 Task: Add an event with the title Second Monthly Progress Review, date ''2023/11/08'', time 7:00 AM to 9:00 AMand add a description: Participants will understand the role of nonverbal cues, such as body language, facial expressions, and gestures, in communication. They will learn how to use nonverbal signals effectively to convey their message and understand the nonverbal cues of others.Select event color  Peacock . Add location for the event as: 654 Mosque of Muhammad Ali, Cairo, Egypt, logged in from the account softage.6@softage.netand send the event invitation to softage.5@softage.net and softage.7@softage.net. Set a reminder for the event Doesn''t repeat
Action: Mouse moved to (73, 98)
Screenshot: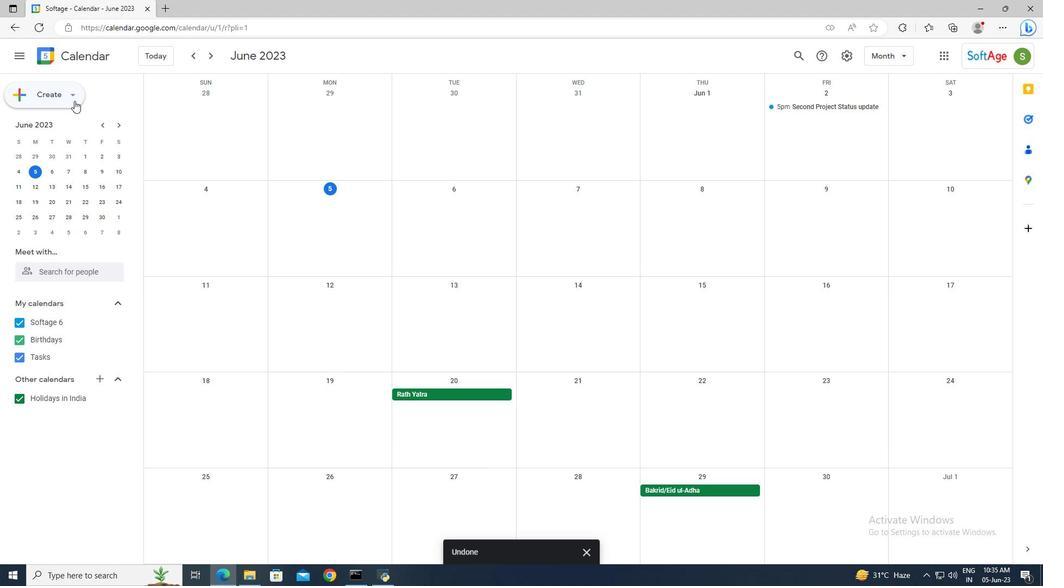 
Action: Mouse pressed left at (73, 98)
Screenshot: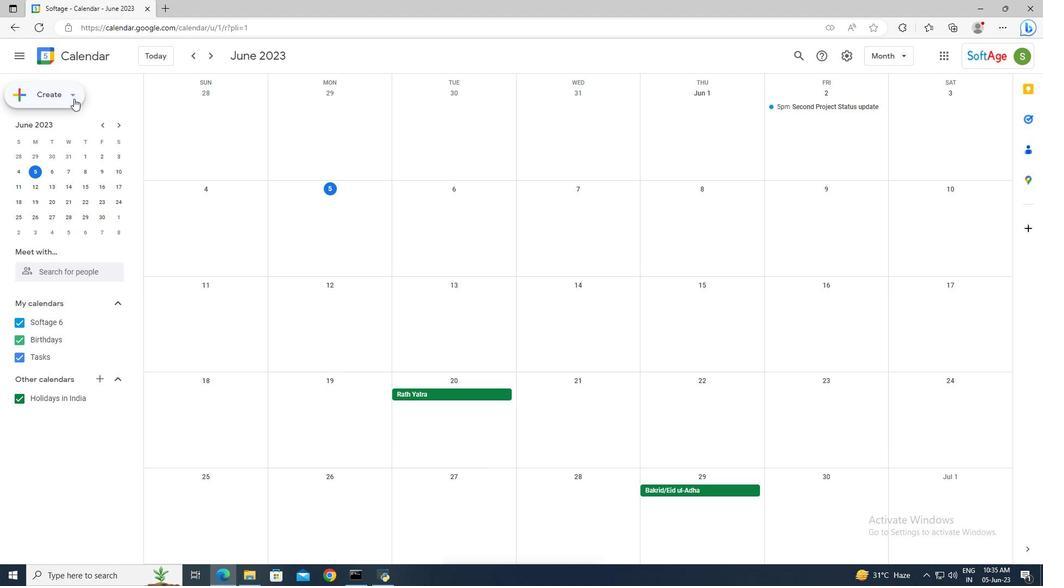 
Action: Mouse moved to (73, 122)
Screenshot: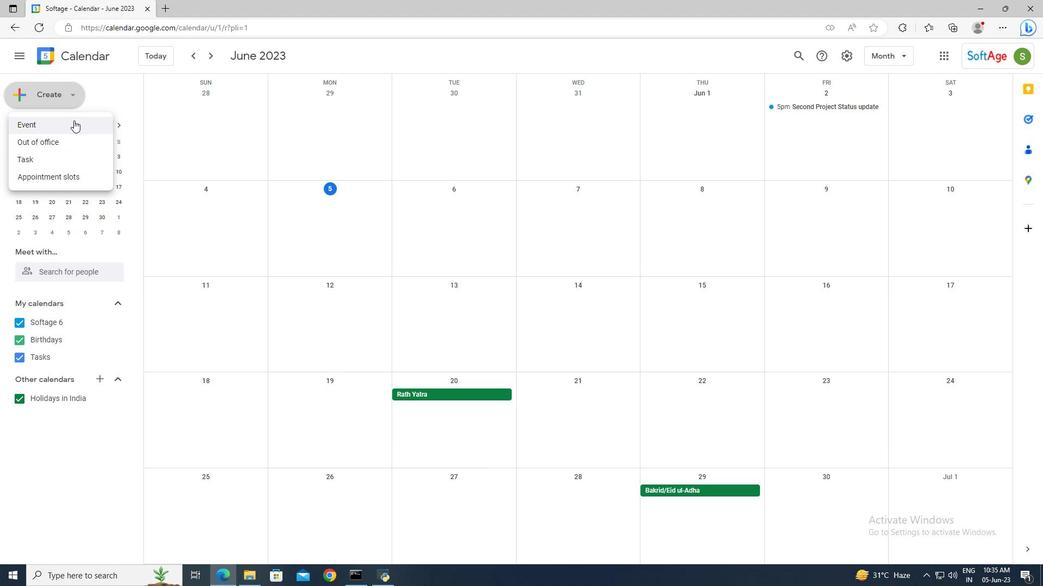 
Action: Mouse pressed left at (73, 122)
Screenshot: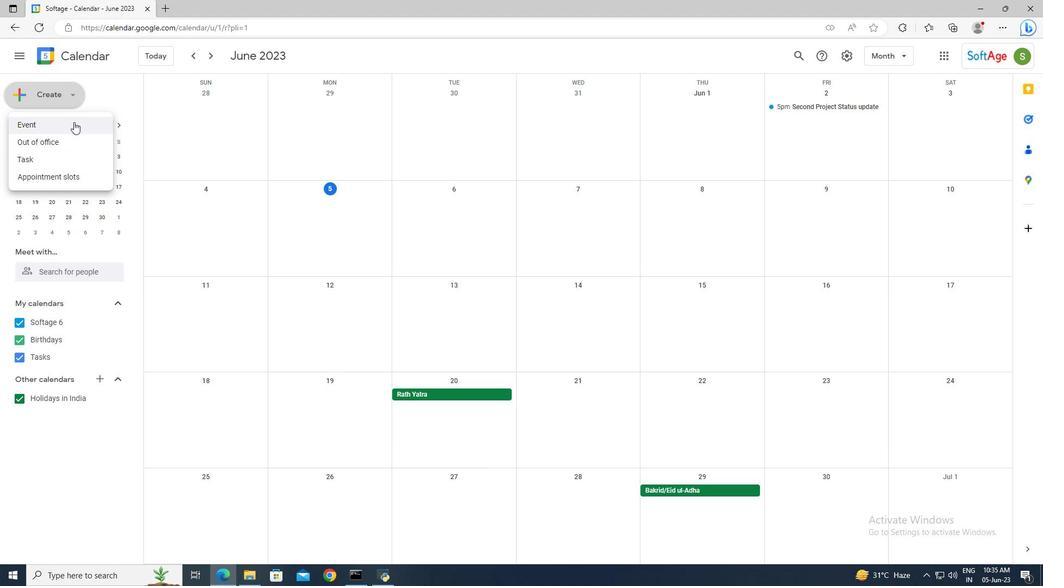 
Action: Mouse moved to (172, 424)
Screenshot: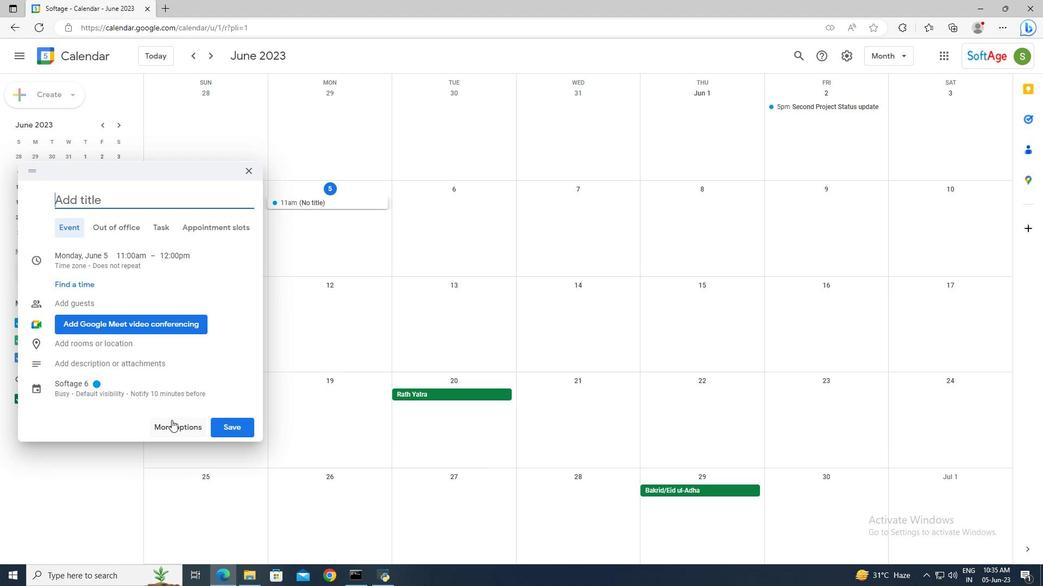 
Action: Mouse pressed left at (172, 424)
Screenshot: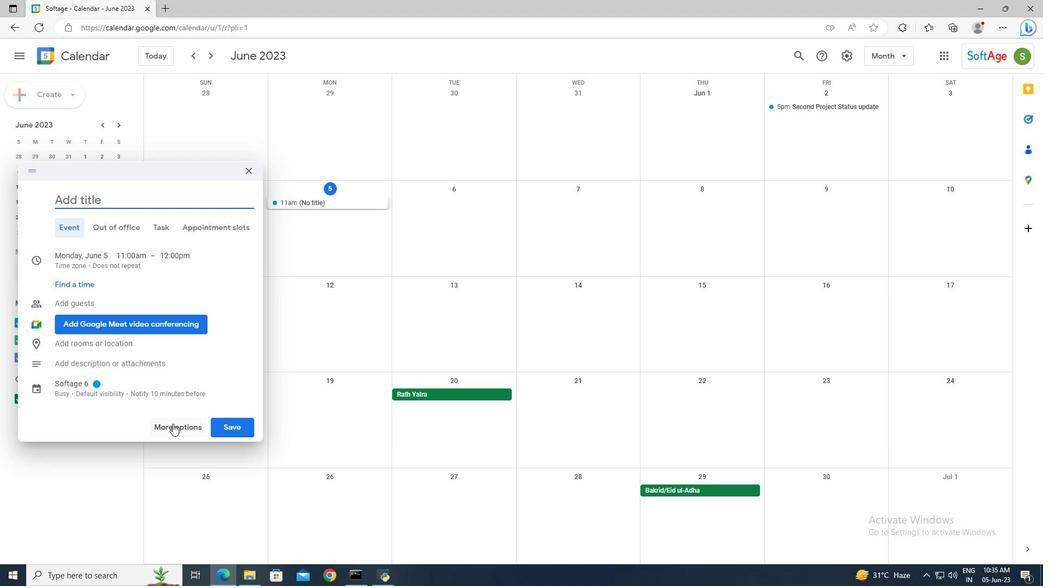 
Action: Mouse moved to (159, 62)
Screenshot: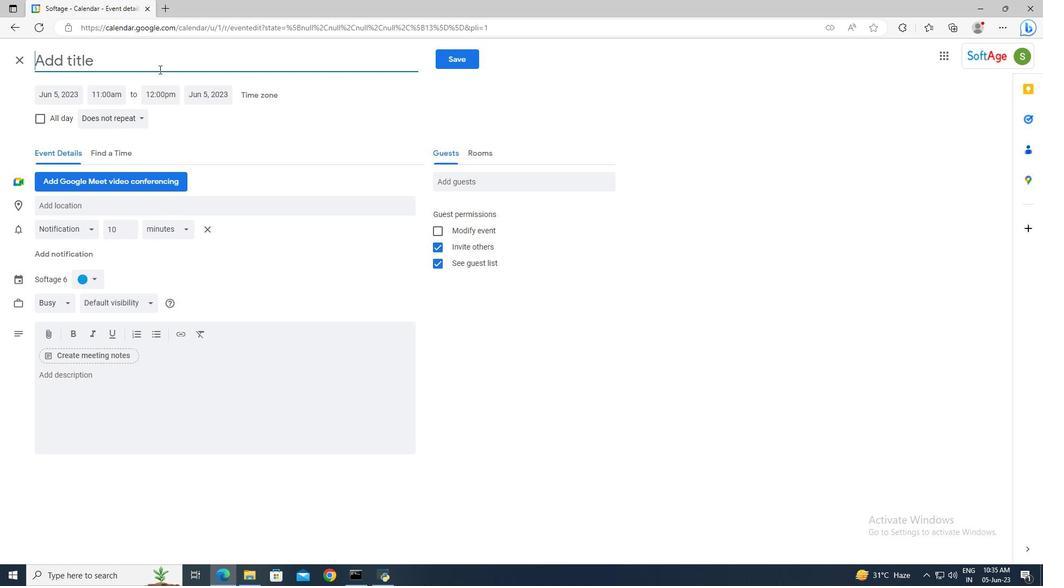 
Action: Mouse pressed left at (159, 62)
Screenshot: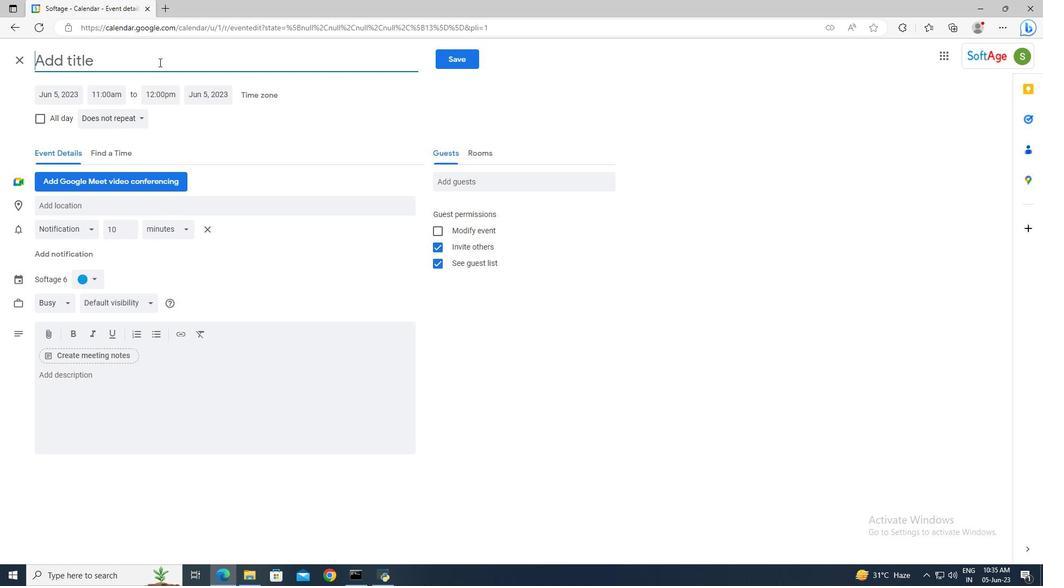 
Action: Mouse moved to (157, 60)
Screenshot: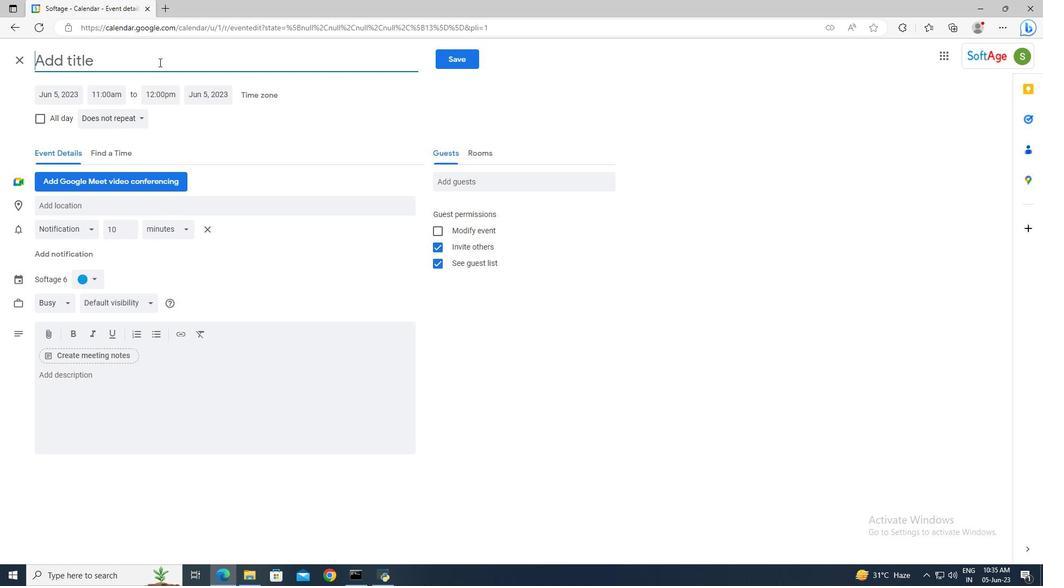 
Action: Key pressed <Key.shift>Sec
Screenshot: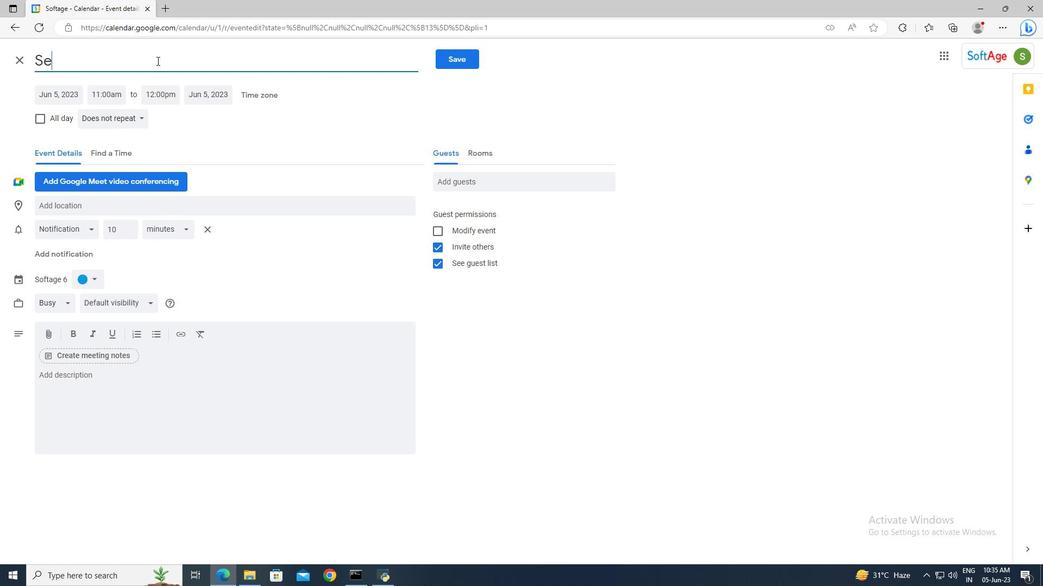 
Action: Mouse moved to (157, 60)
Screenshot: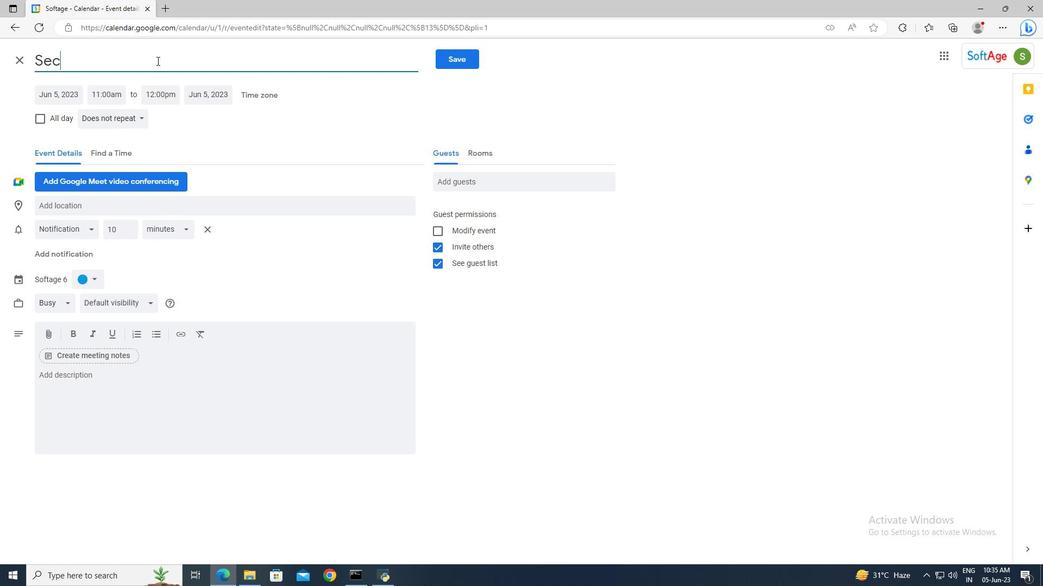 
Action: Key pressed ond<Key.space><Key.shift>Monthly<Key.space><Key.shift>Progress<Key.space><Key.shift>Review
Screenshot: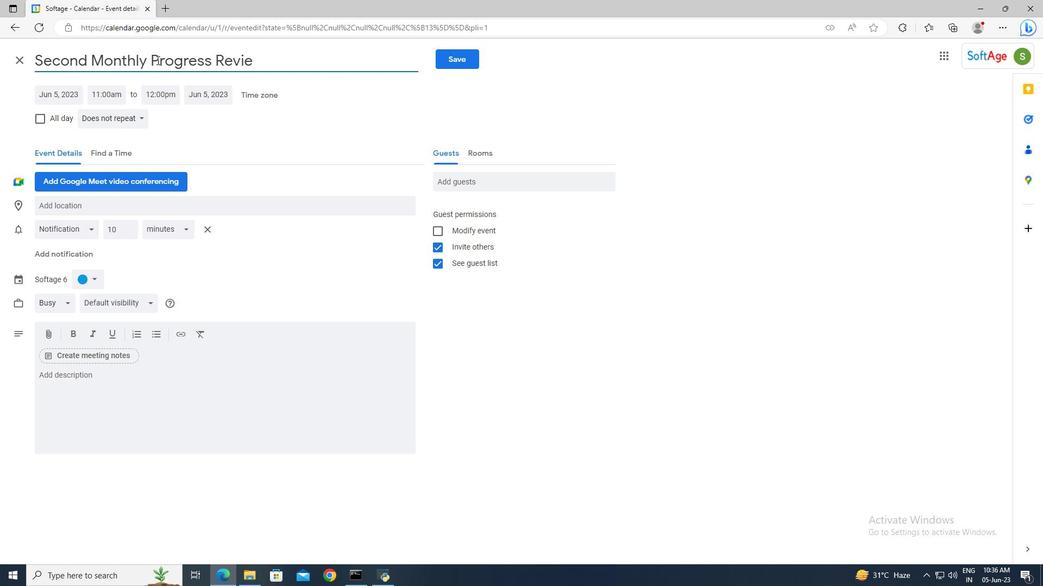 
Action: Mouse moved to (79, 95)
Screenshot: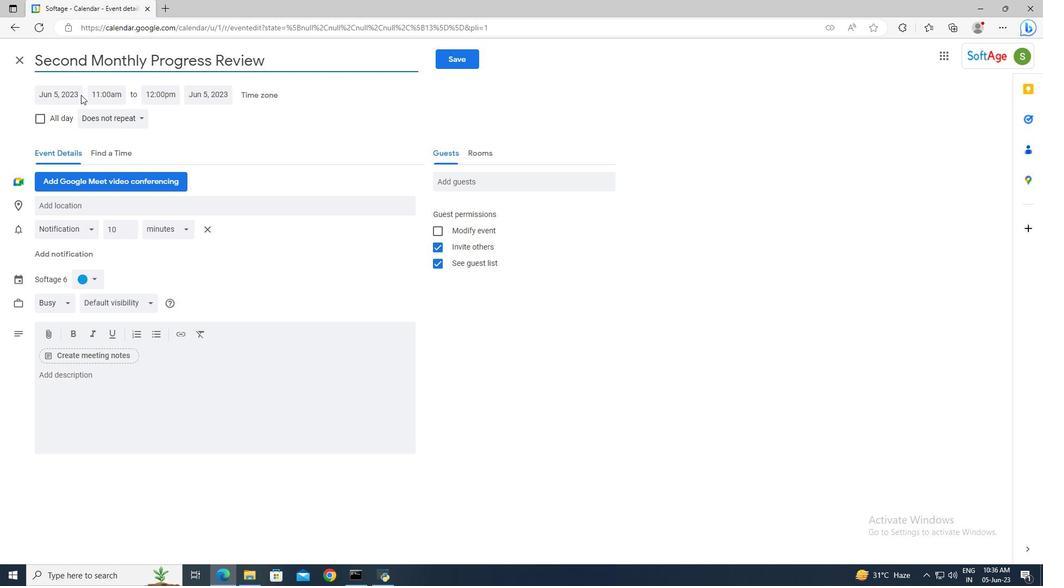 
Action: Mouse pressed left at (79, 95)
Screenshot: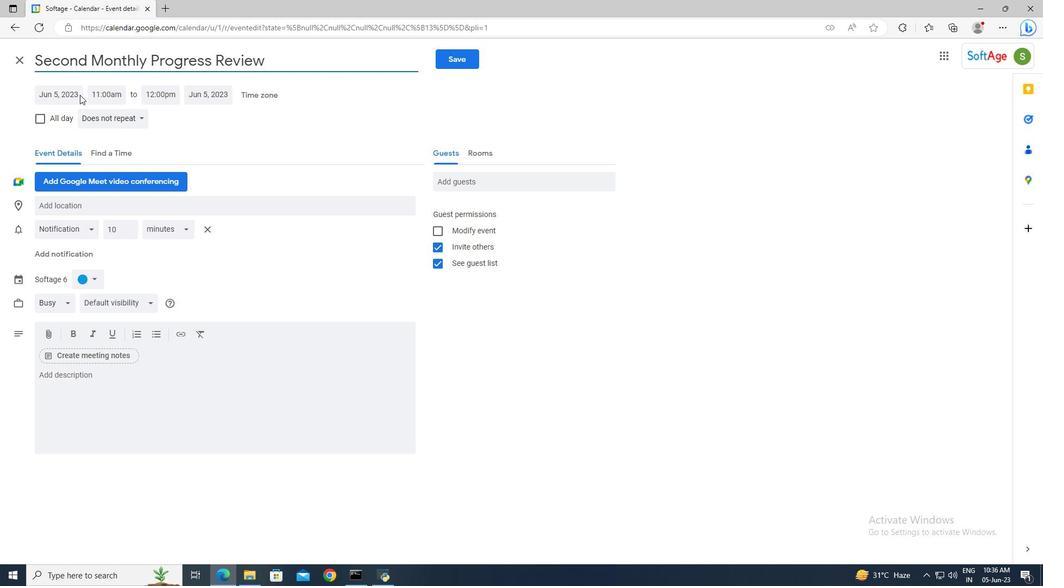 
Action: Mouse moved to (171, 120)
Screenshot: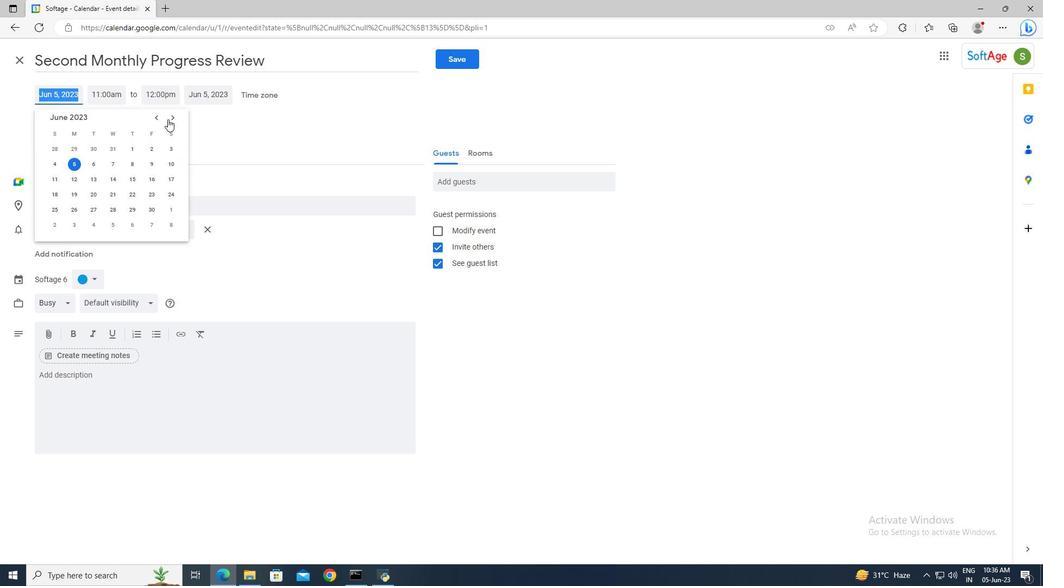 
Action: Mouse pressed left at (171, 120)
Screenshot: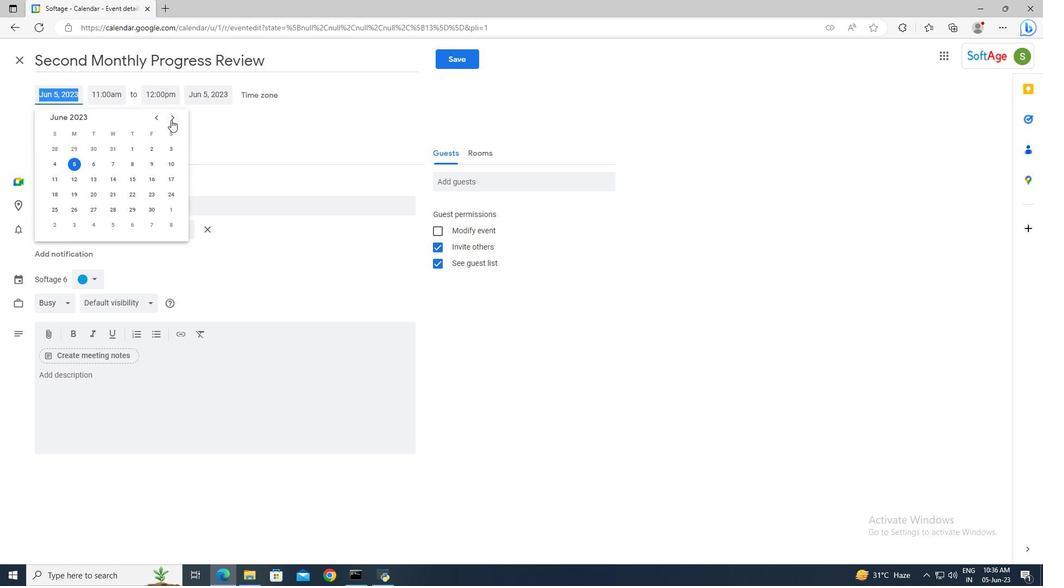 
Action: Mouse pressed left at (171, 120)
Screenshot: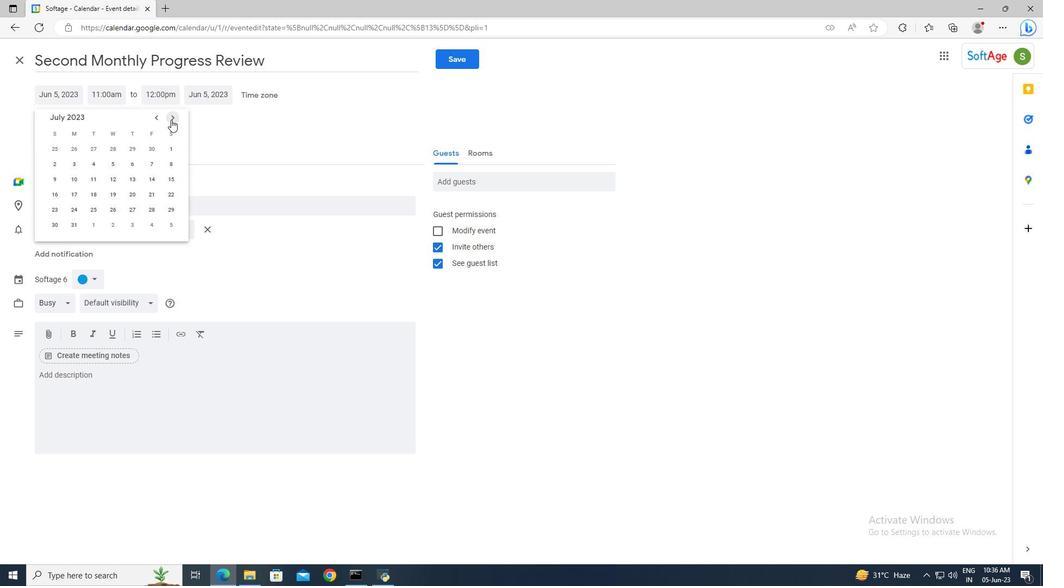 
Action: Mouse pressed left at (171, 120)
Screenshot: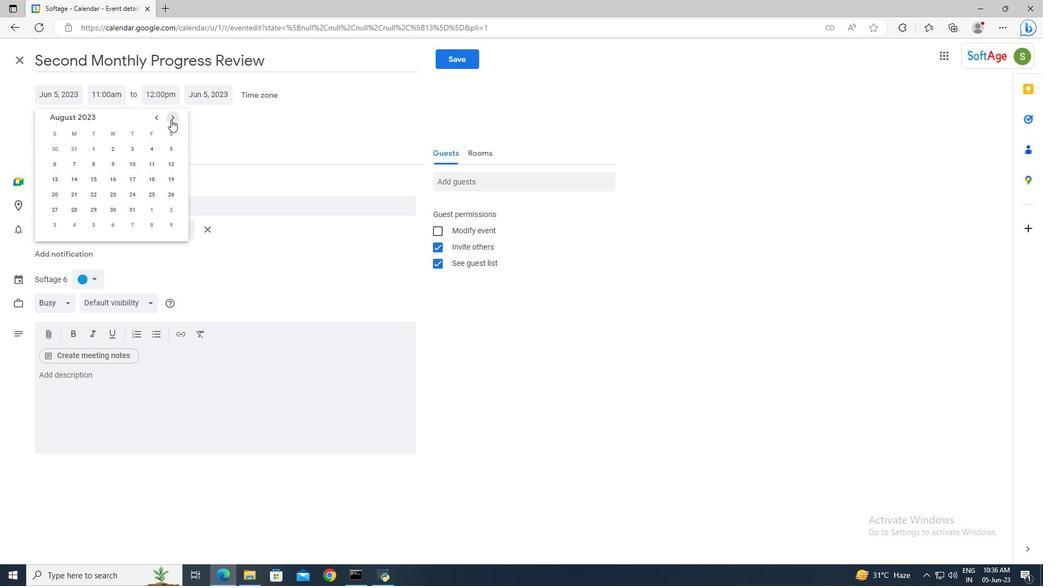 
Action: Mouse pressed left at (171, 120)
Screenshot: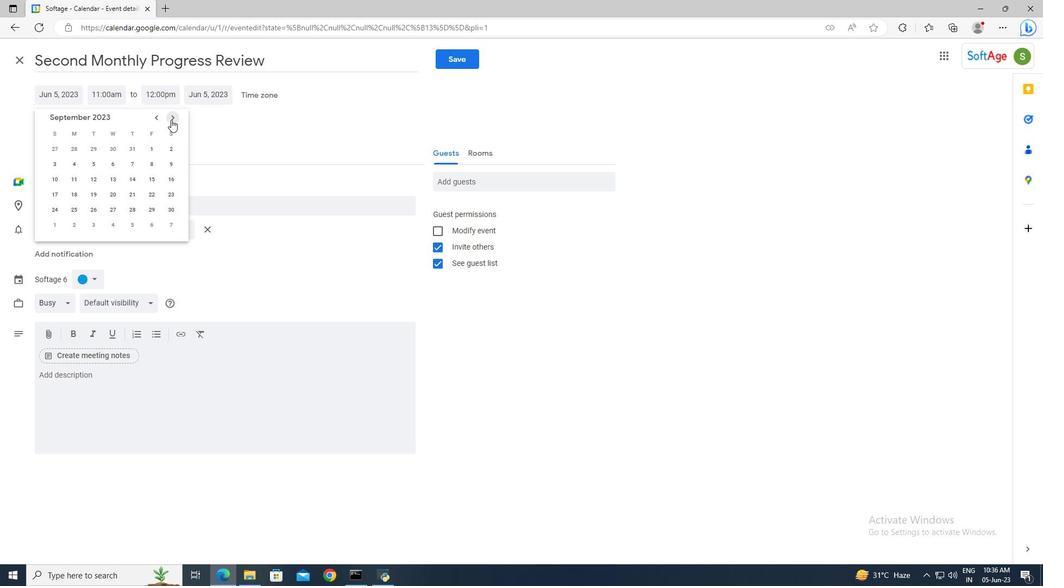 
Action: Mouse pressed left at (171, 120)
Screenshot: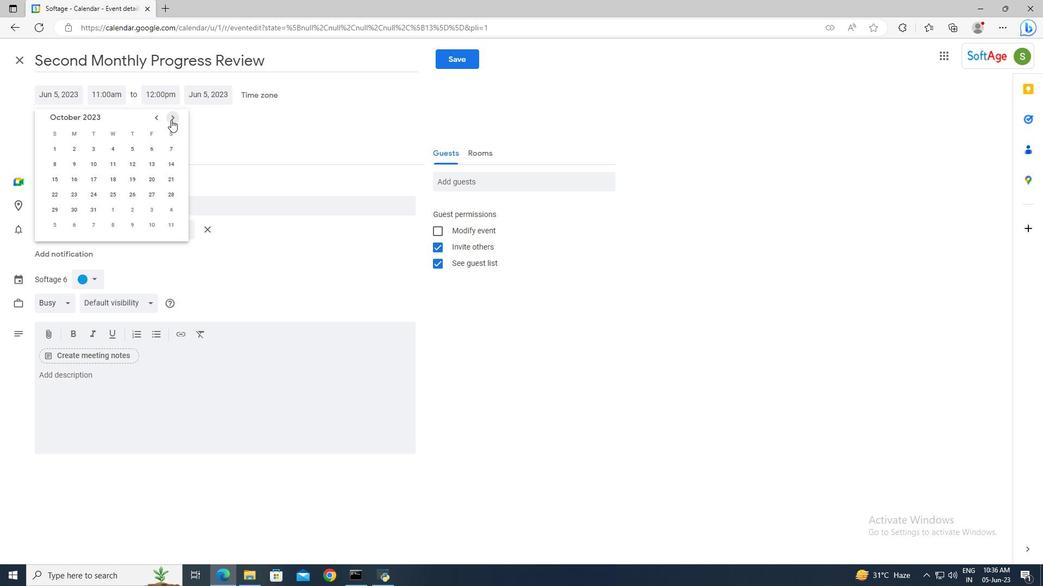 
Action: Mouse moved to (114, 160)
Screenshot: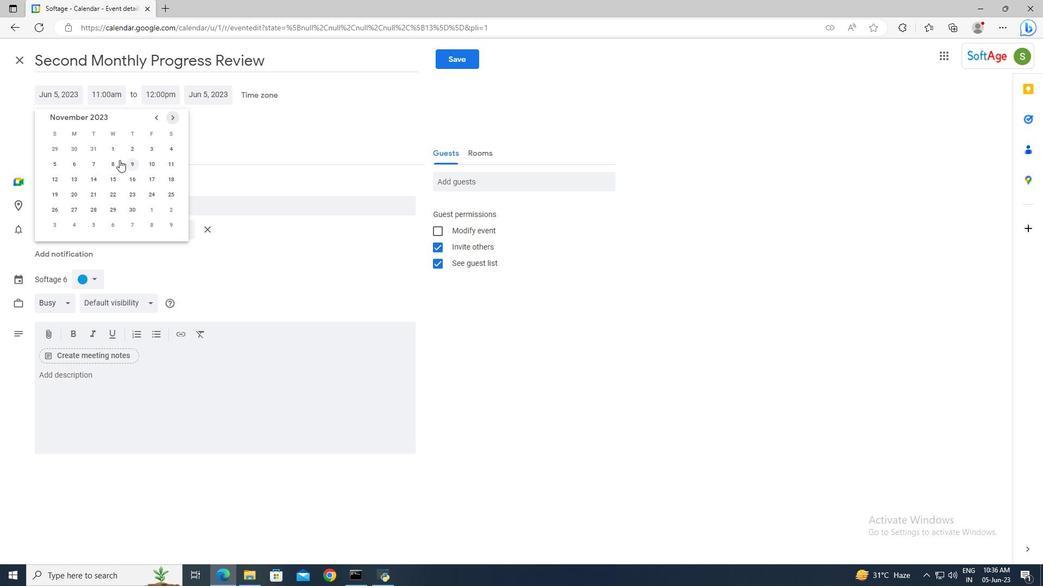 
Action: Mouse pressed left at (114, 160)
Screenshot: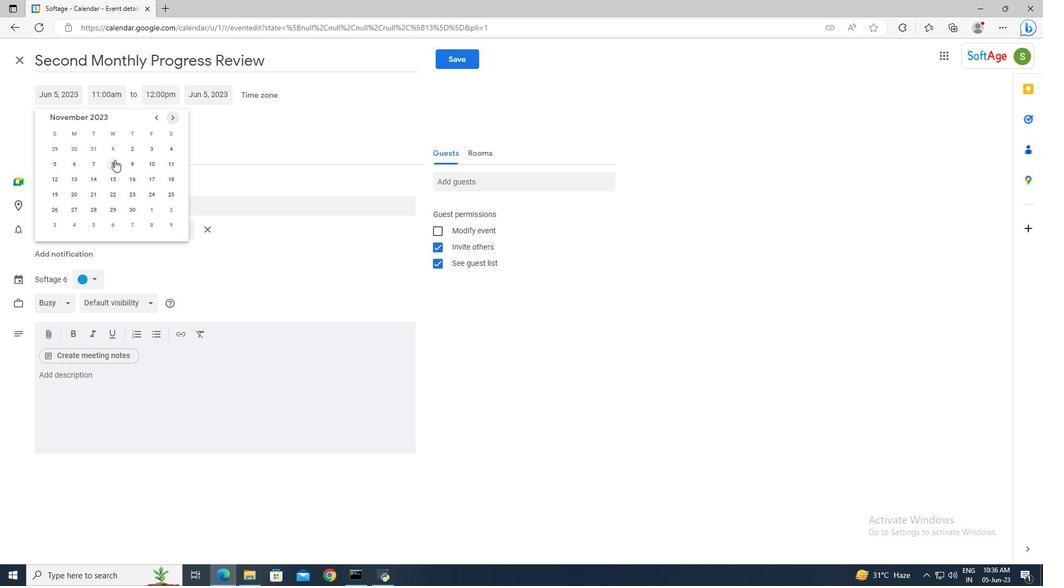 
Action: Mouse moved to (116, 95)
Screenshot: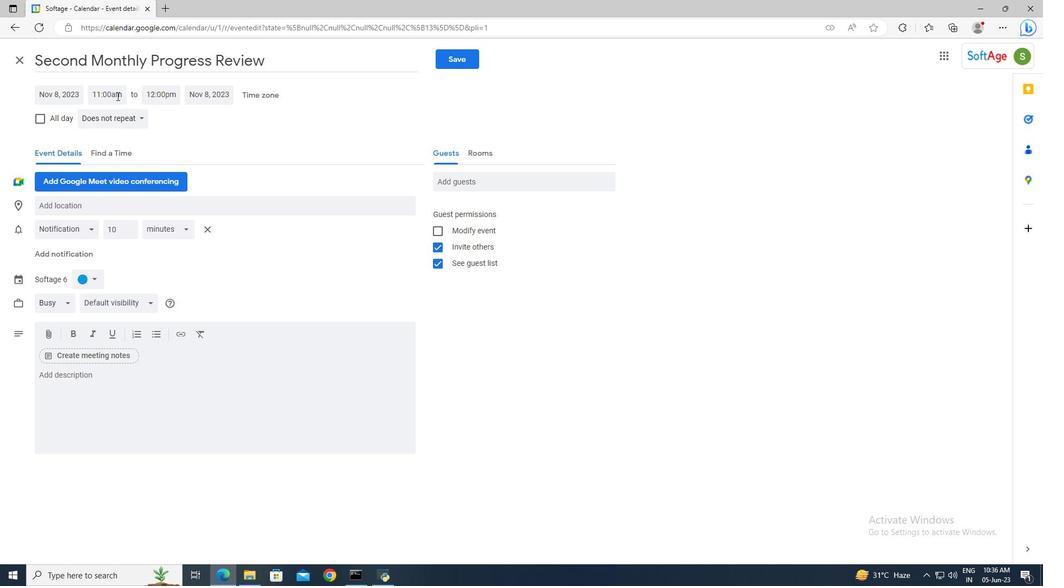 
Action: Mouse pressed left at (116, 95)
Screenshot: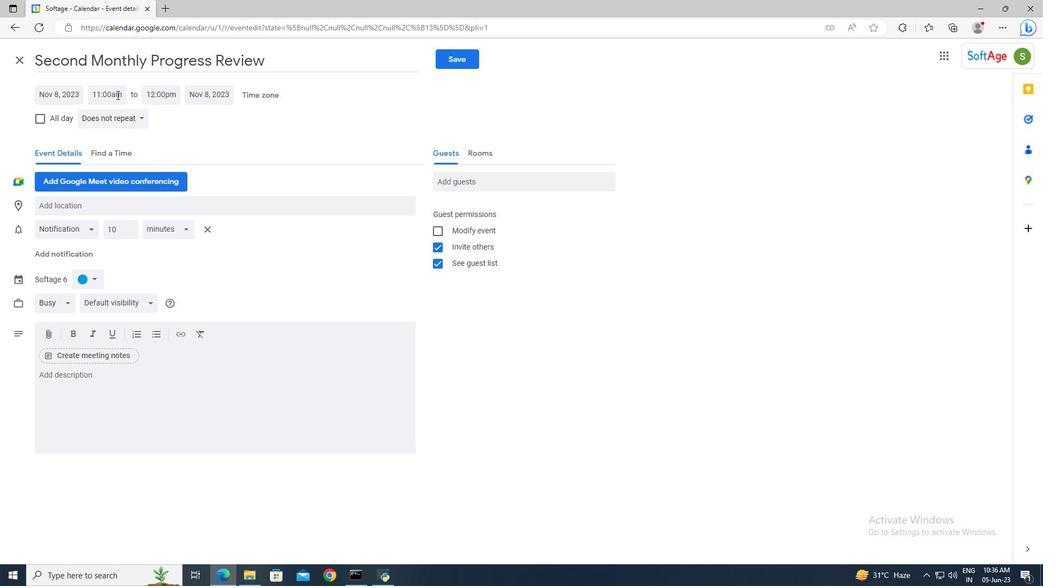 
Action: Key pressed 7<Key.shift_r>:00am<Key.enter><Key.tab>9<Key.shift>:00<Key.enter>
Screenshot: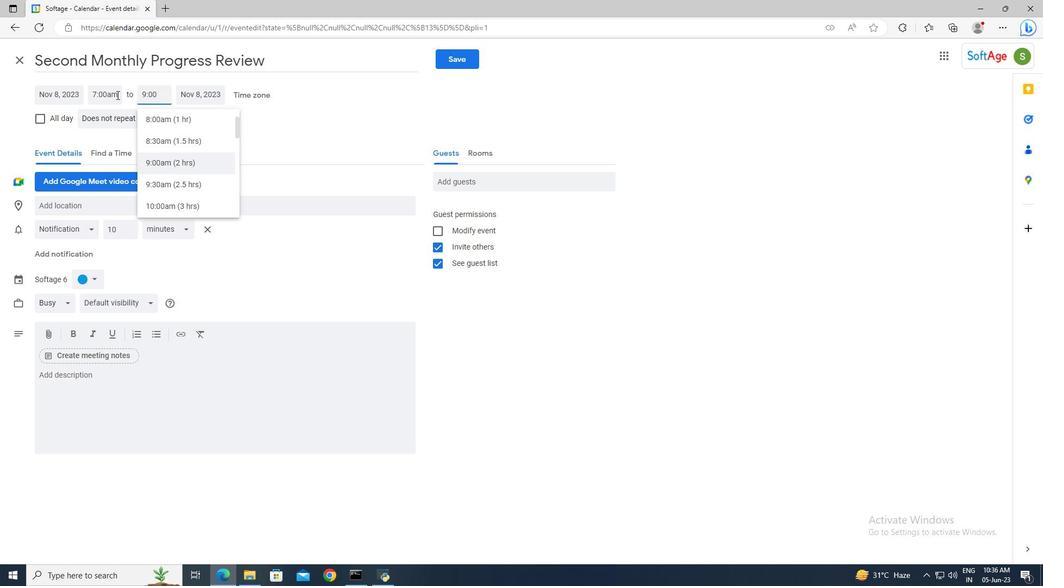 
Action: Mouse moved to (129, 381)
Screenshot: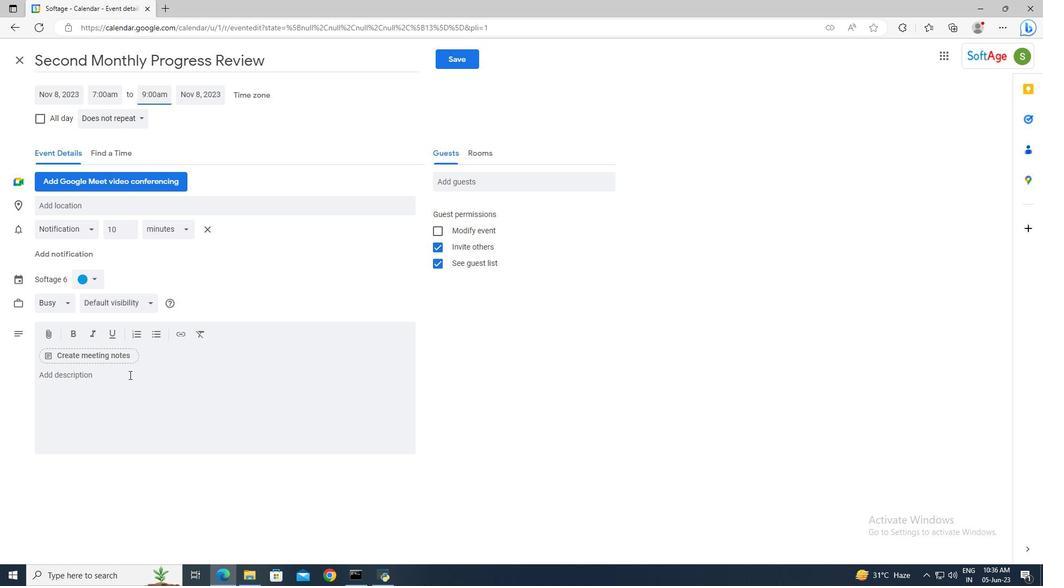 
Action: Mouse pressed left at (129, 381)
Screenshot: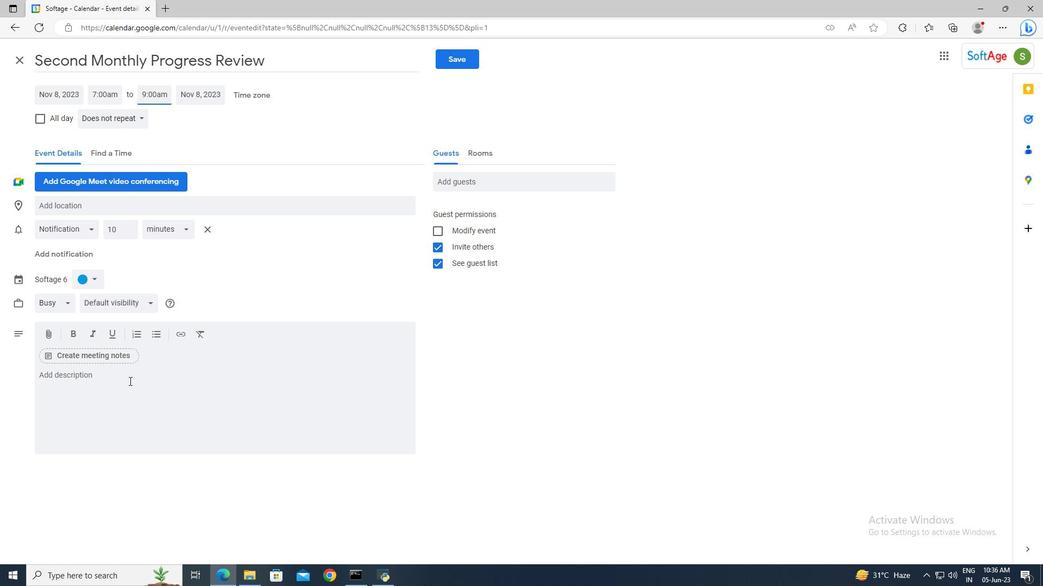 
Action: Key pressed <Key.shift>Participants<Key.space>will<Key.space>understand<Key.space>the<Key.space>role<Key.space>of<Key.space>nonverbal<Key.space>cues,<Key.space>such<Key.space>as<Key.space>body<Key.space>language,<Key.space>facial<Key.space>expressions,<Key.space>and<Key.space>gestures,<Key.space>in<Key.space>communication.<Key.space><Key.shift>They<Key.space>will<Key.space>learn<Key.space>how<Key.space>to<Key.space>use<Key.space>nonverbal<Key.space>signals<Key.space>effectively<Key.space>to<Key.space>convey<Key.space>their<Key.space>message<Key.space>and<Key.space>understand<Key.space>the<Key.space>nonverbal<Key.space>cues<Key.space>of<Key.space>others.
Screenshot: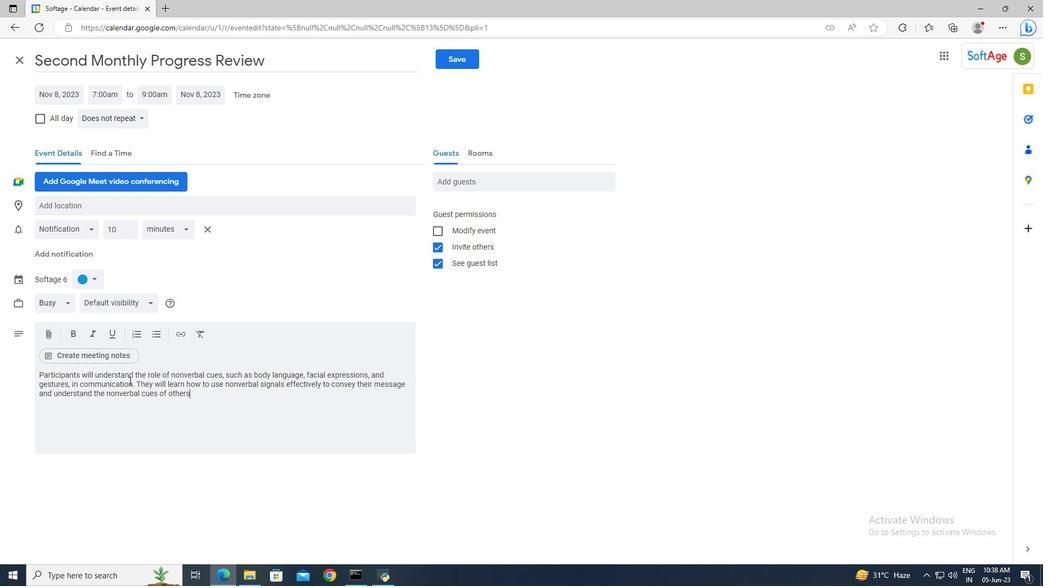 
Action: Mouse moved to (95, 281)
Screenshot: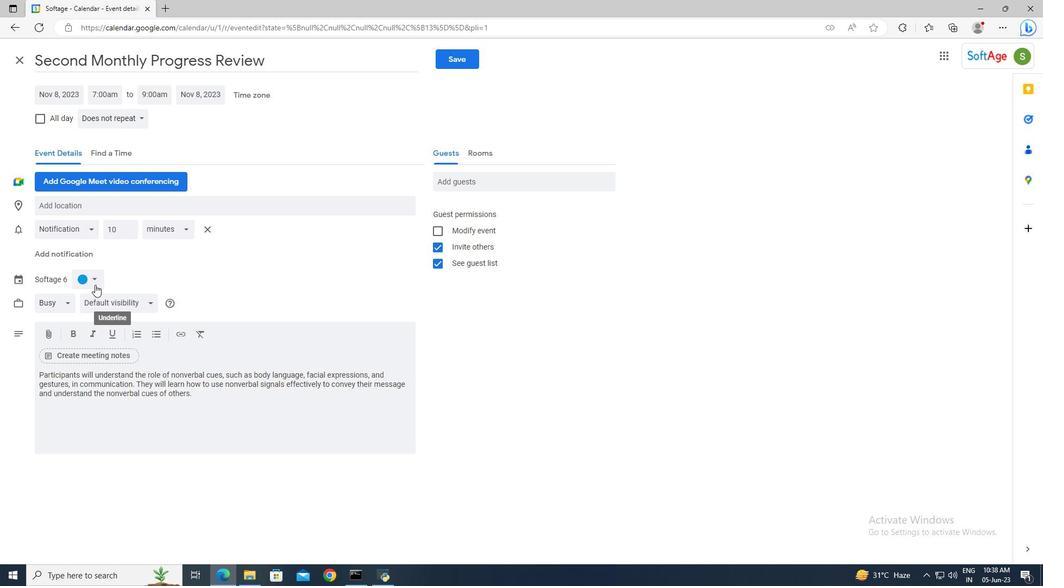 
Action: Mouse pressed left at (95, 281)
Screenshot: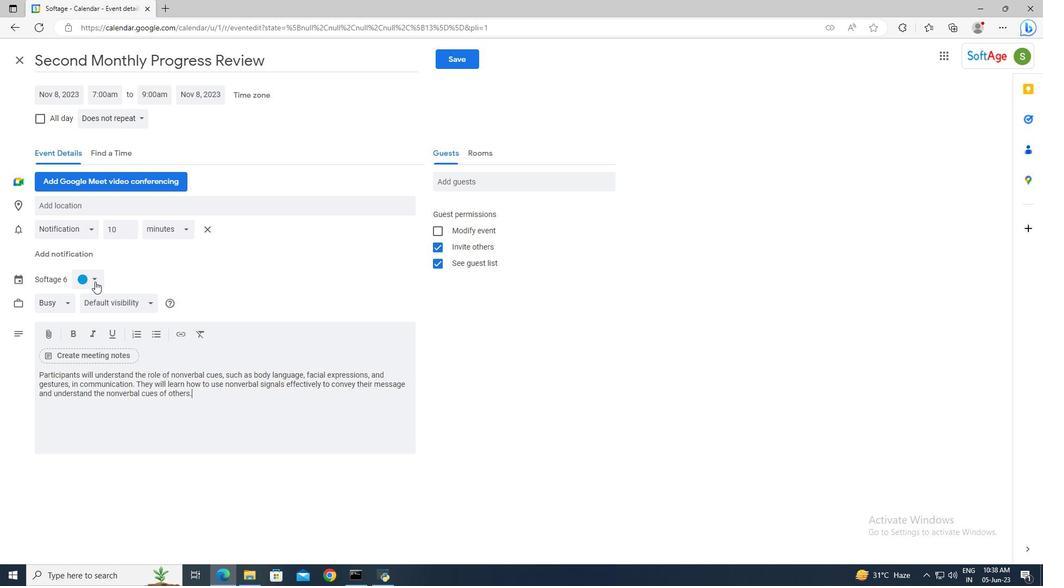 
Action: Mouse moved to (84, 320)
Screenshot: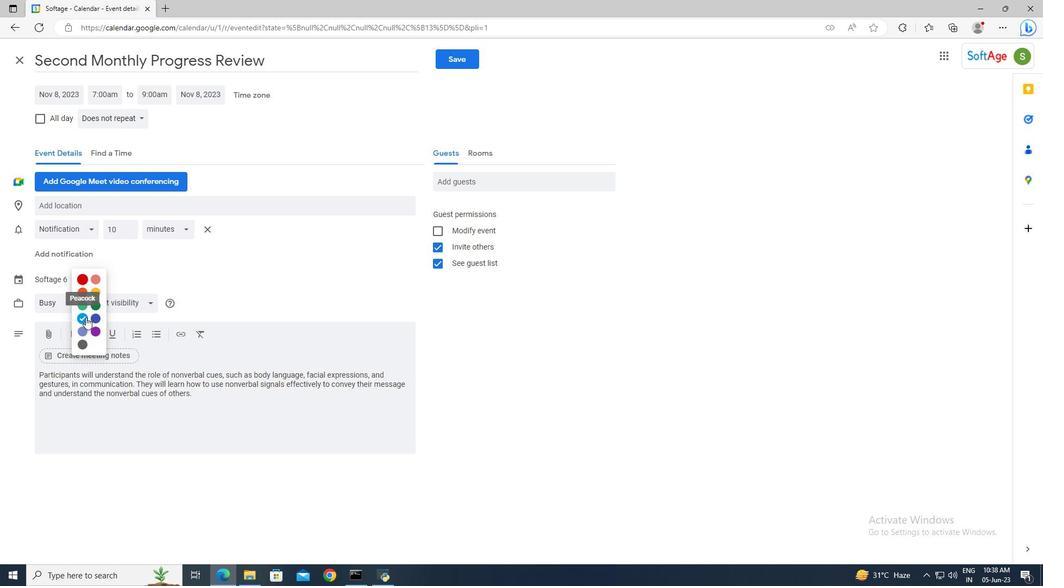 
Action: Mouse pressed left at (84, 320)
Screenshot: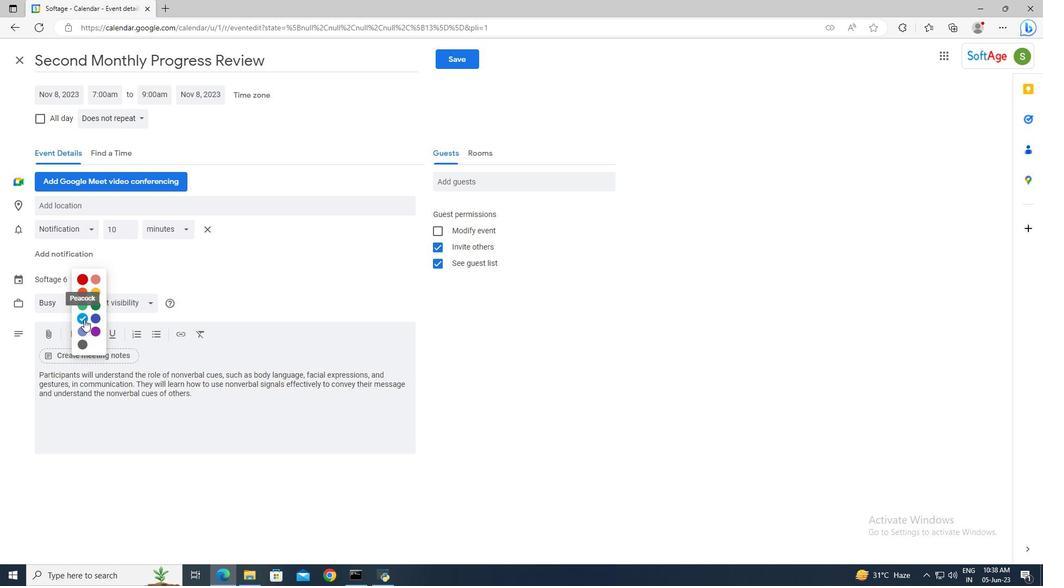 
Action: Mouse moved to (89, 205)
Screenshot: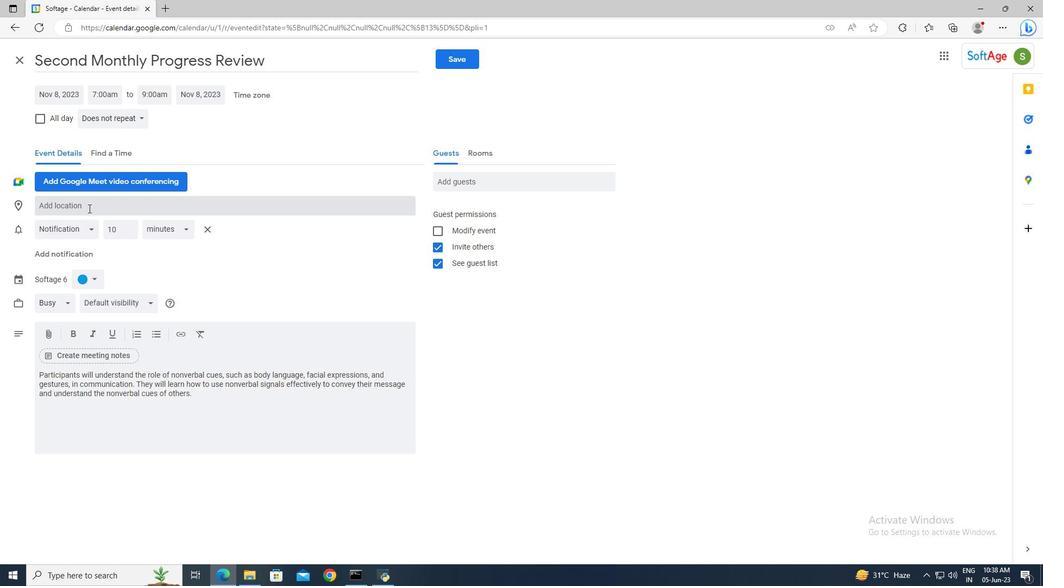 
Action: Mouse pressed left at (89, 205)
Screenshot: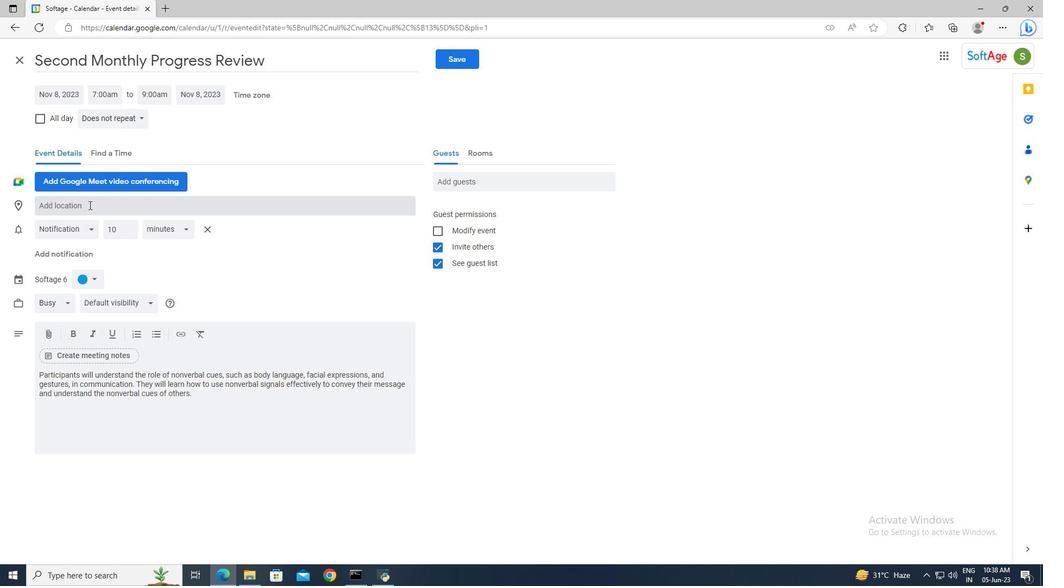 
Action: Mouse moved to (85, 201)
Screenshot: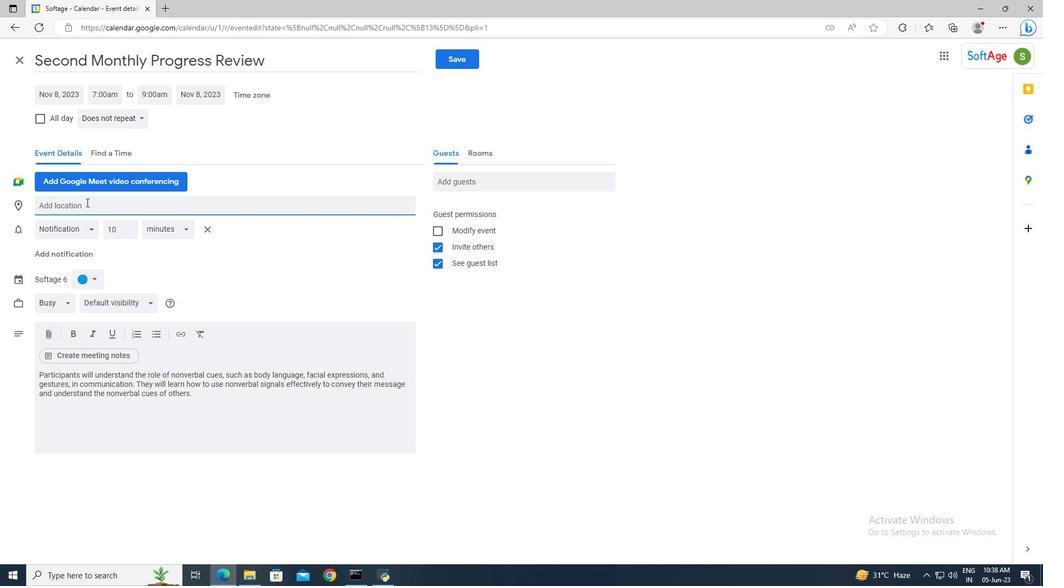 
Action: Key pressed 654<Key.space><Key.shift><M<Key.backspace><Key.backspace><Key.shift>Mosque<Key.space>of<Key.space><Key.shift>Muhammad<Key.space><Key.shift>Ali,<Key.space><Key.shift>Cairo,<Key.space><Key.shift>Egypt<Key.enter>
Screenshot: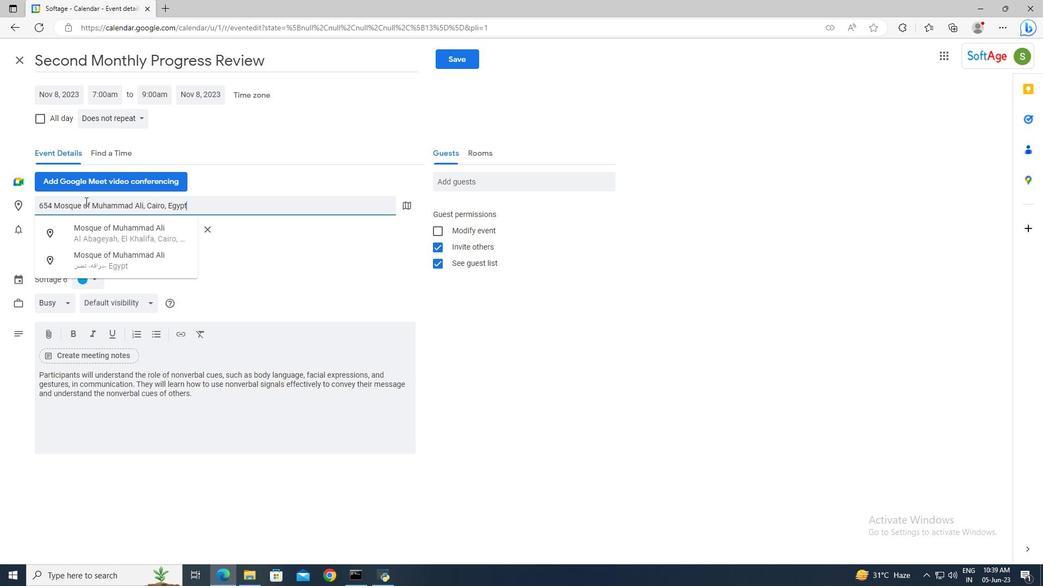 
Action: Mouse moved to (441, 183)
Screenshot: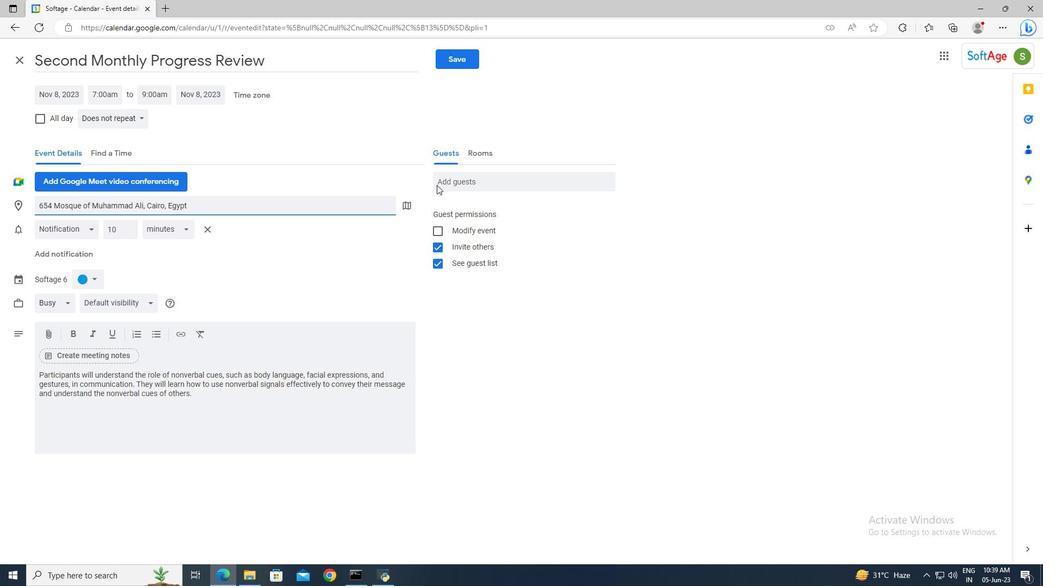 
Action: Mouse pressed left at (441, 183)
Screenshot: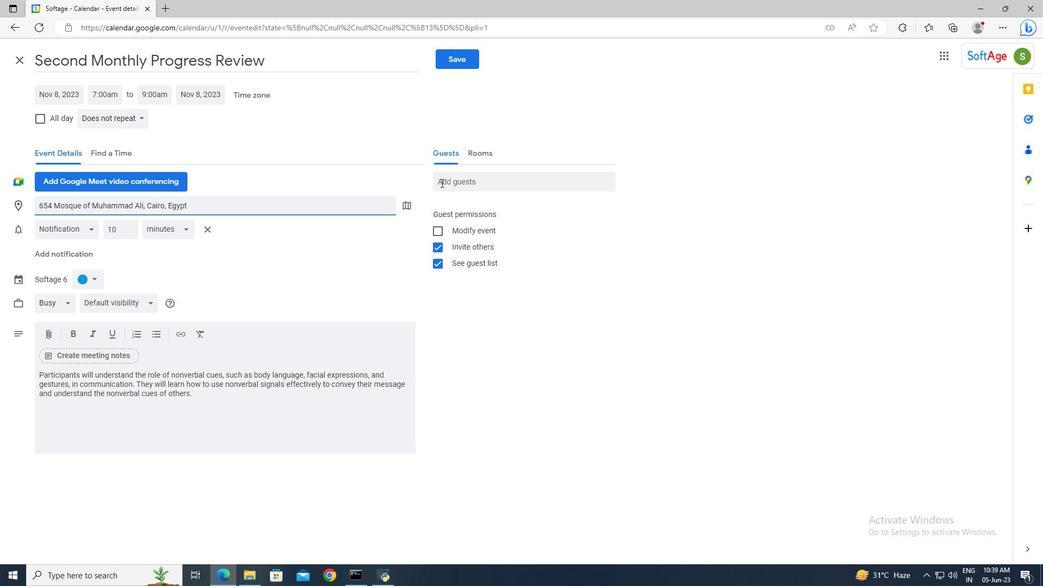 
Action: Mouse moved to (441, 182)
Screenshot: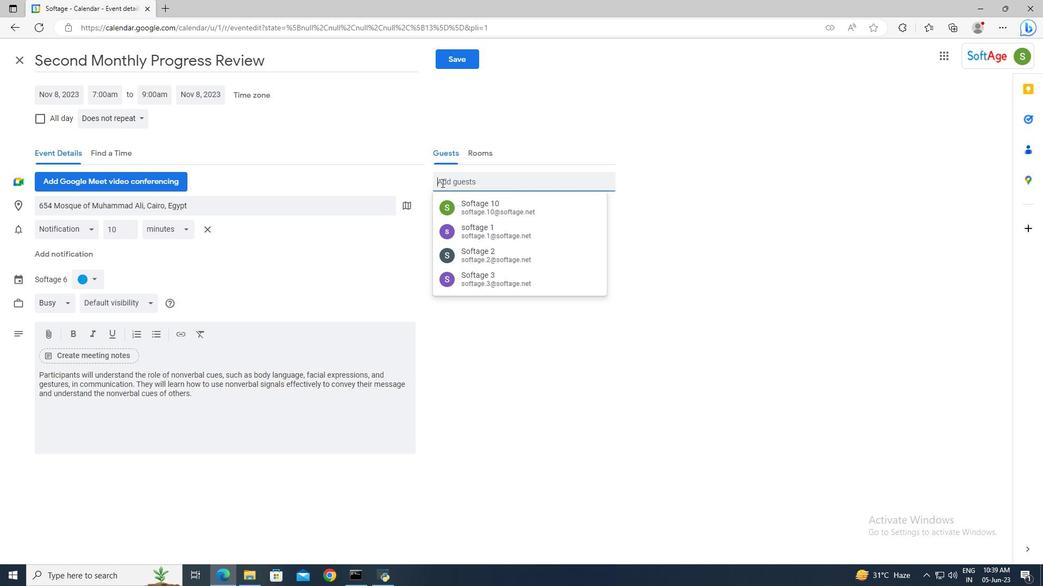 
Action: Key pressed so
Screenshot: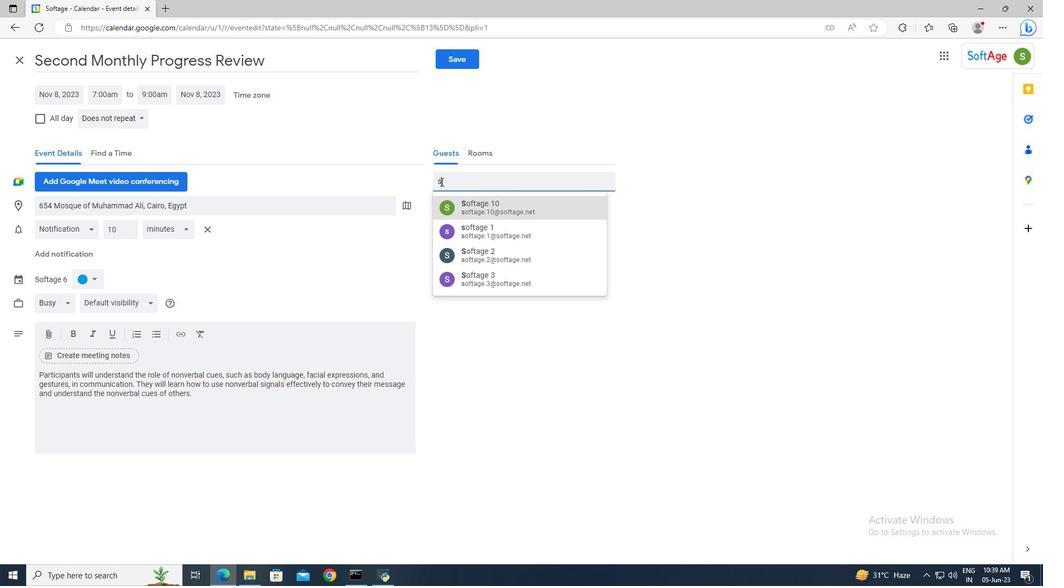 
Action: Mouse moved to (440, 182)
Screenshot: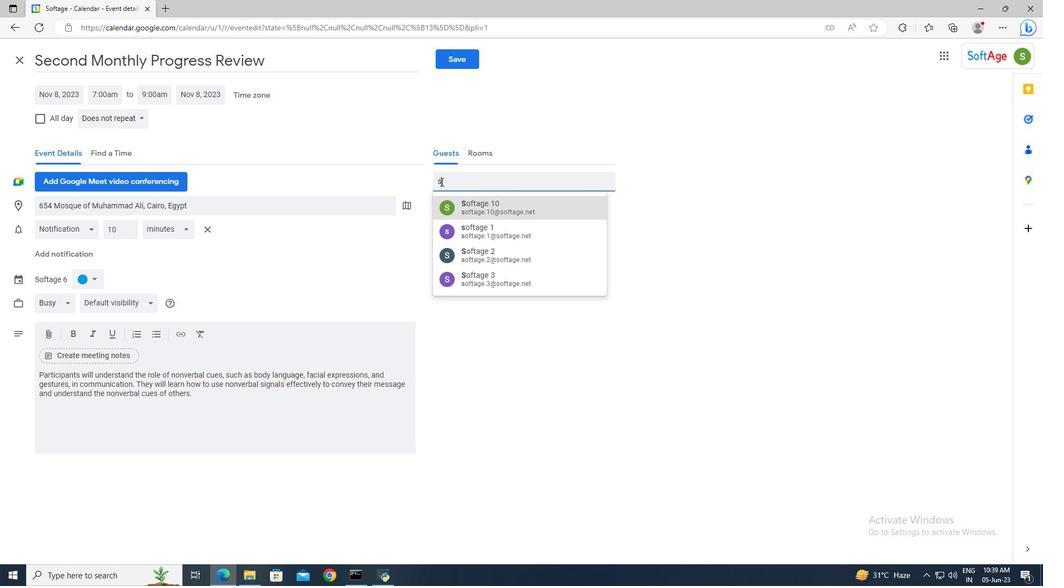 
Action: Key pressed ftage.5<Key.shift>@softage.net<Key.enter>
Screenshot: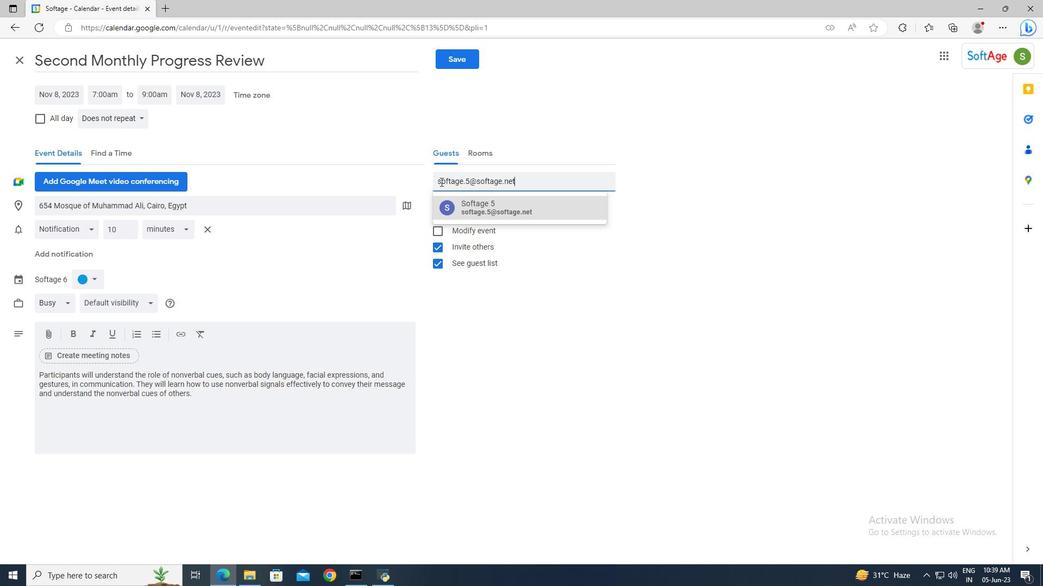 
Action: Mouse moved to (440, 182)
Screenshot: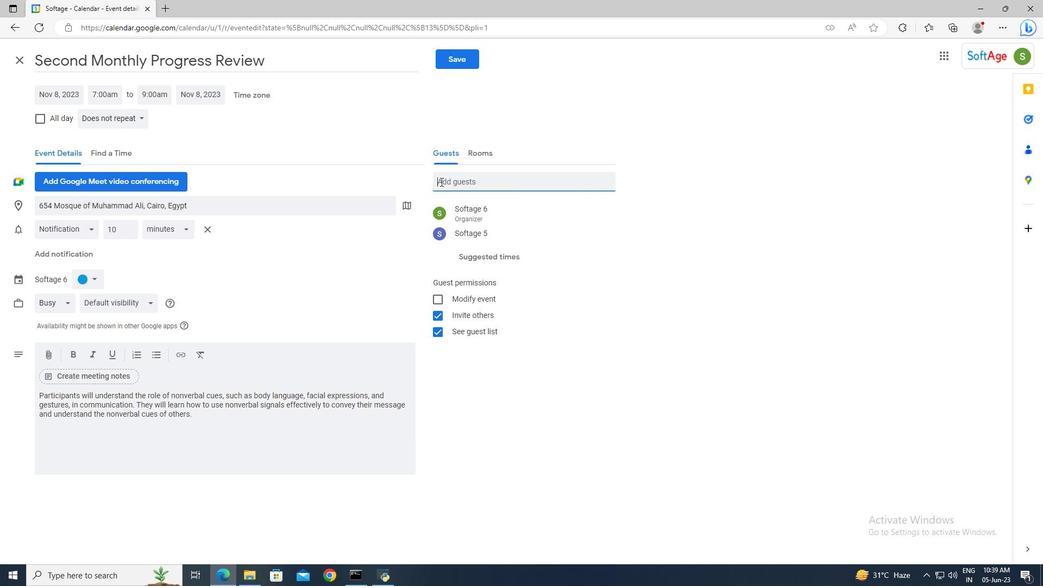 
Action: Key pressed softage.7<Key.shift>@softage.net<Key.enter>
Screenshot: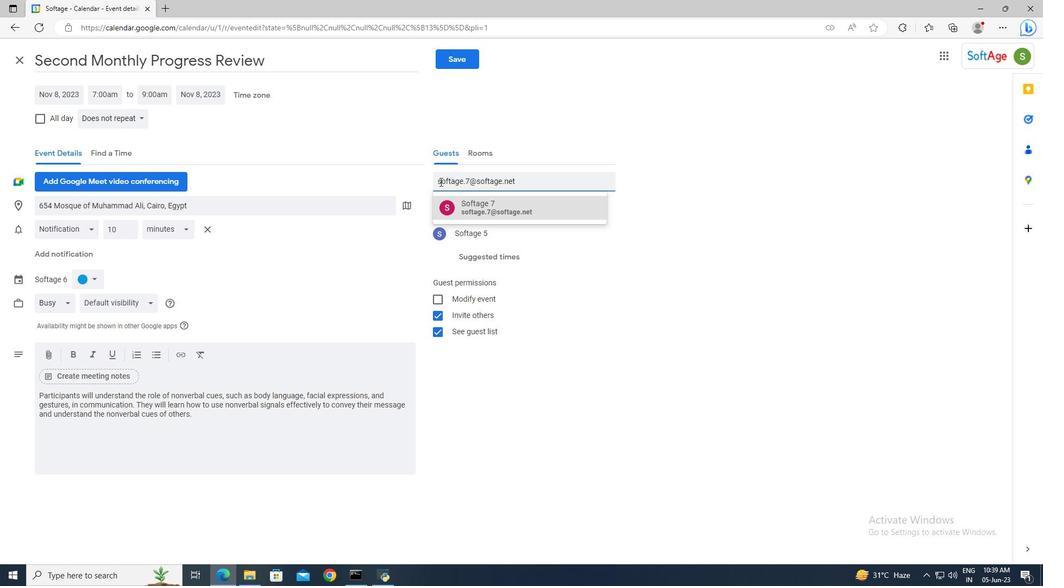 
Action: Mouse moved to (136, 117)
Screenshot: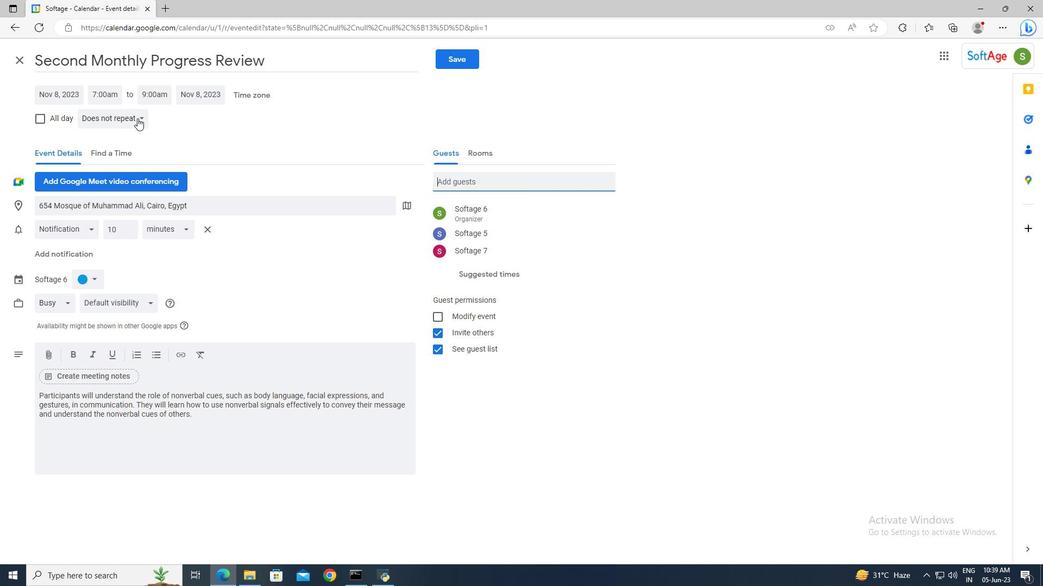 
Action: Mouse pressed left at (136, 117)
Screenshot: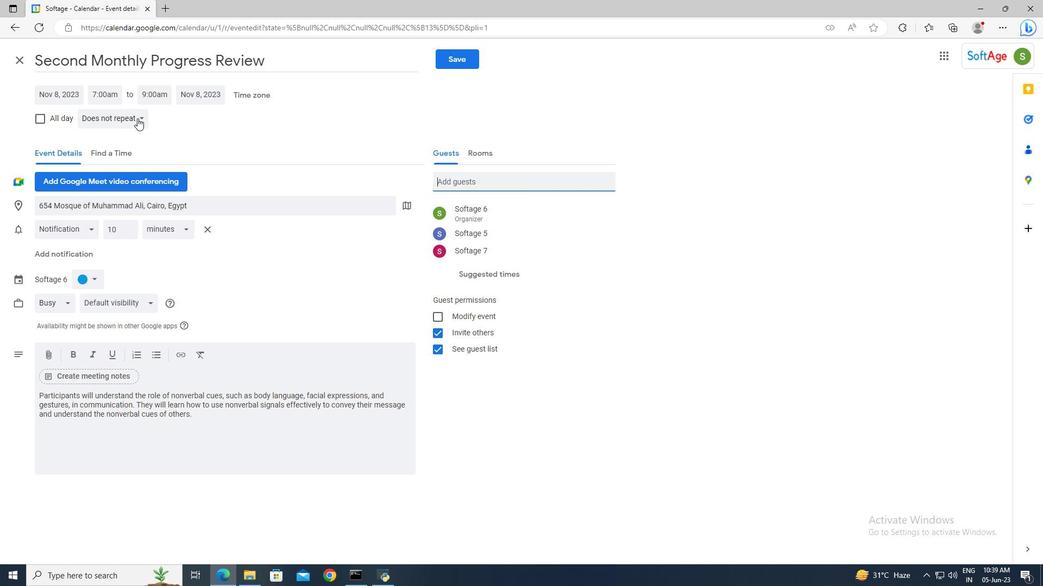 
Action: Mouse moved to (136, 118)
Screenshot: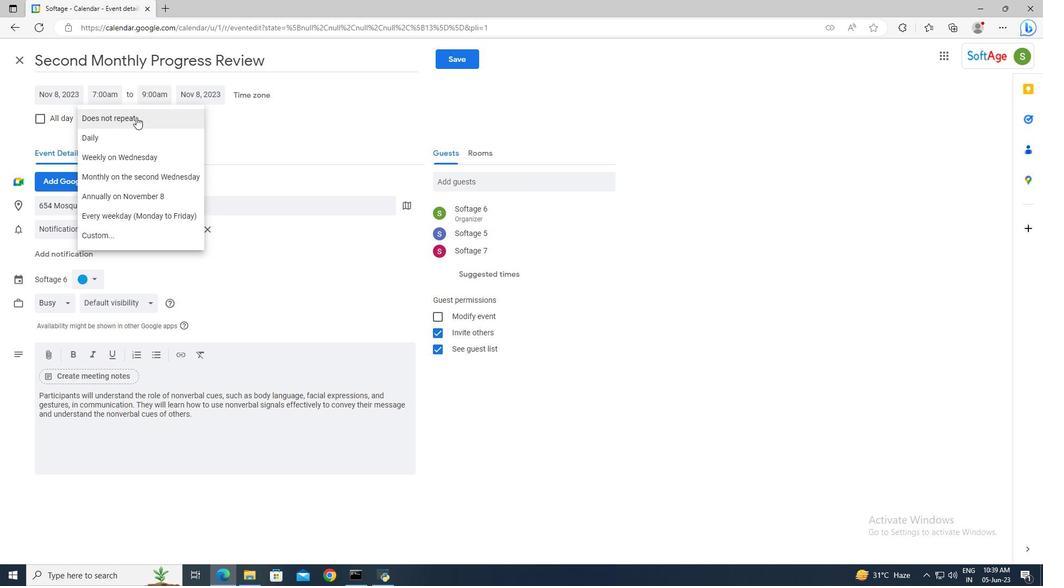 
Action: Mouse pressed left at (136, 118)
Screenshot: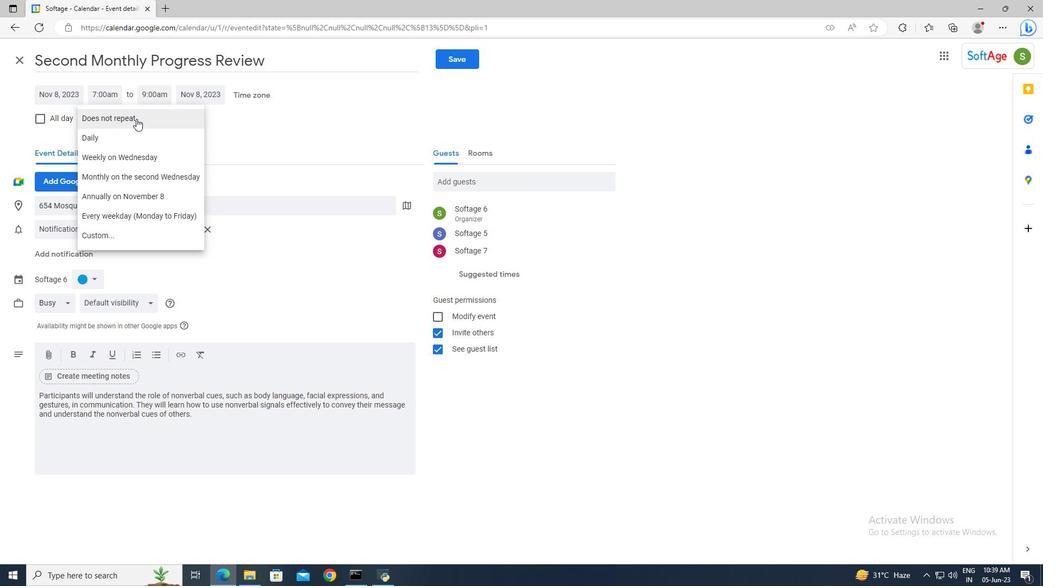 
Action: Mouse moved to (440, 60)
Screenshot: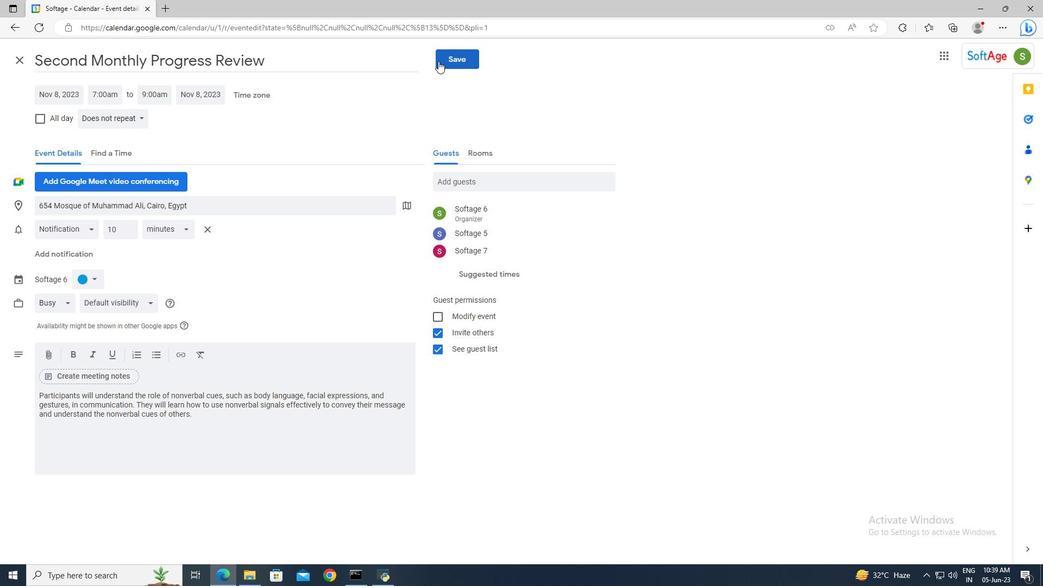 
Action: Mouse pressed left at (440, 60)
Screenshot: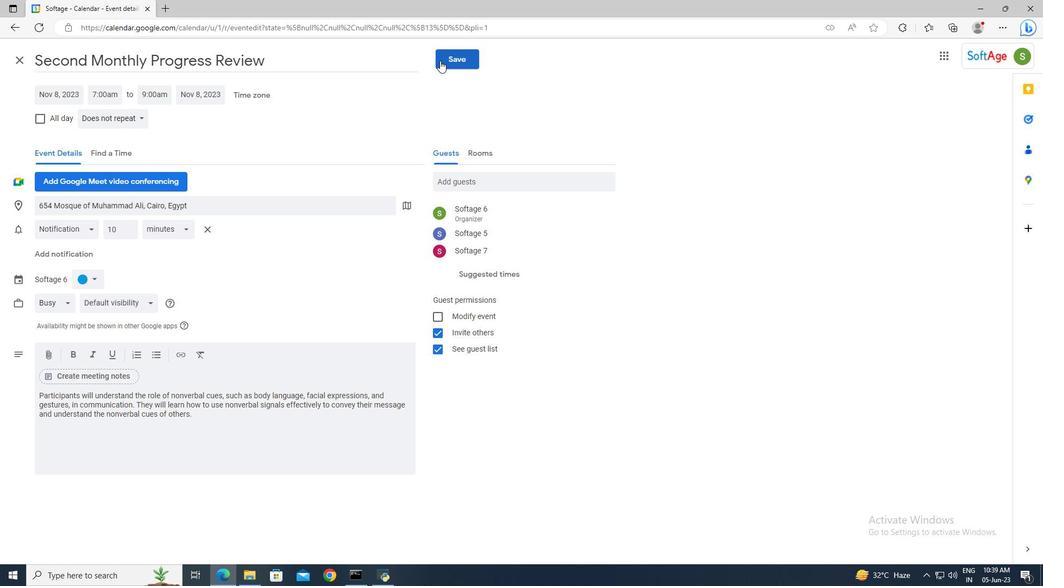 
Action: Mouse moved to (615, 322)
Screenshot: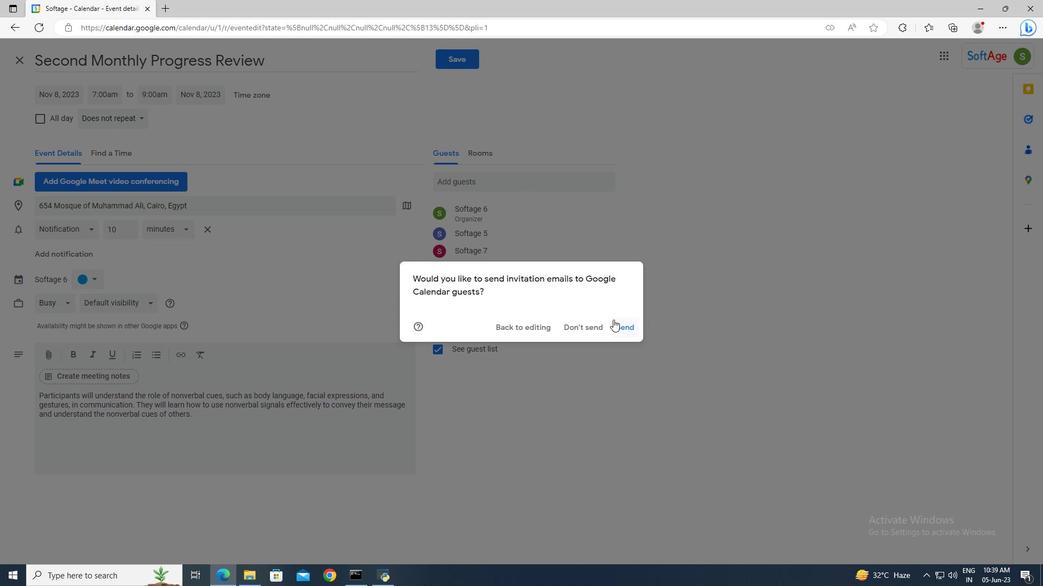 
Action: Mouse pressed left at (615, 322)
Screenshot: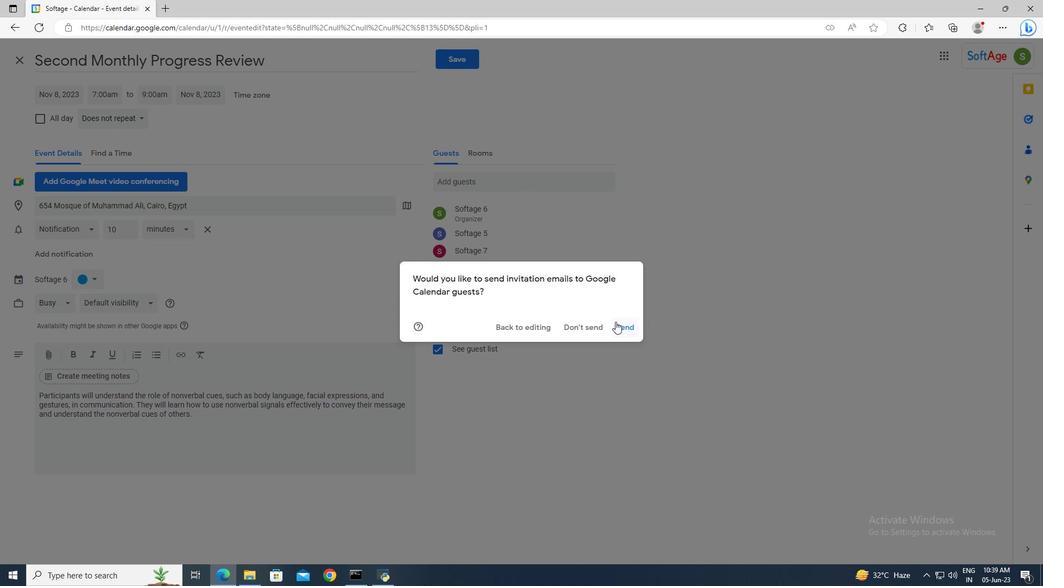 
